 Task: Visit on life page and check hows the life of NVIDIA
Action: Mouse moved to (619, 80)
Screenshot: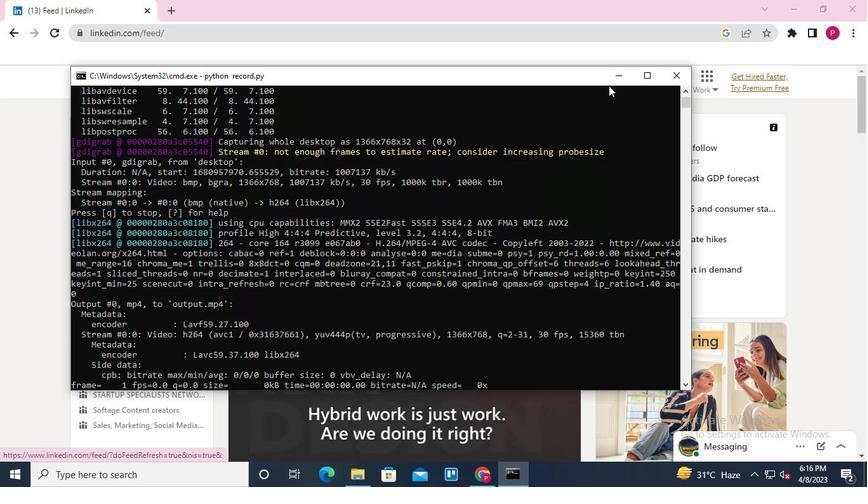 
Action: Mouse pressed left at (619, 80)
Screenshot: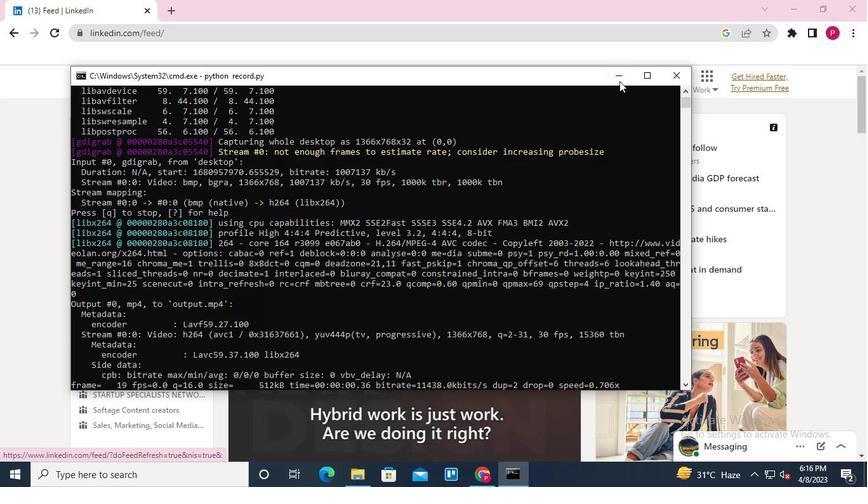 
Action: Mouse moved to (208, 76)
Screenshot: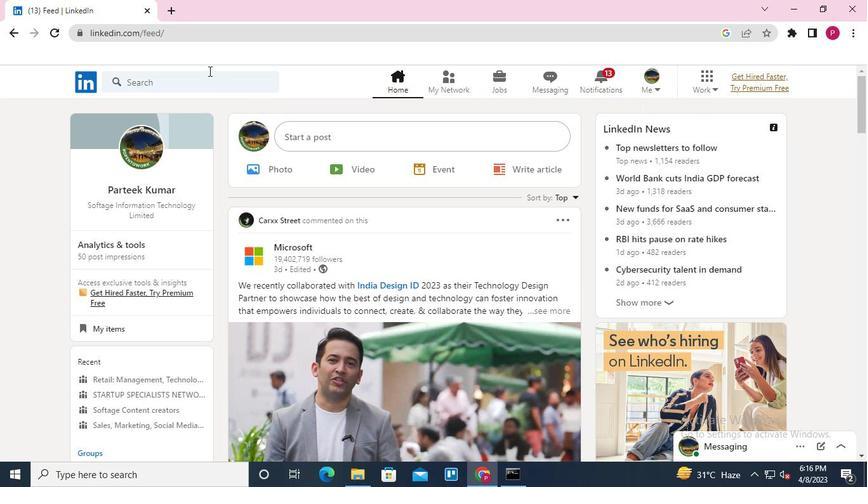 
Action: Mouse pressed left at (208, 76)
Screenshot: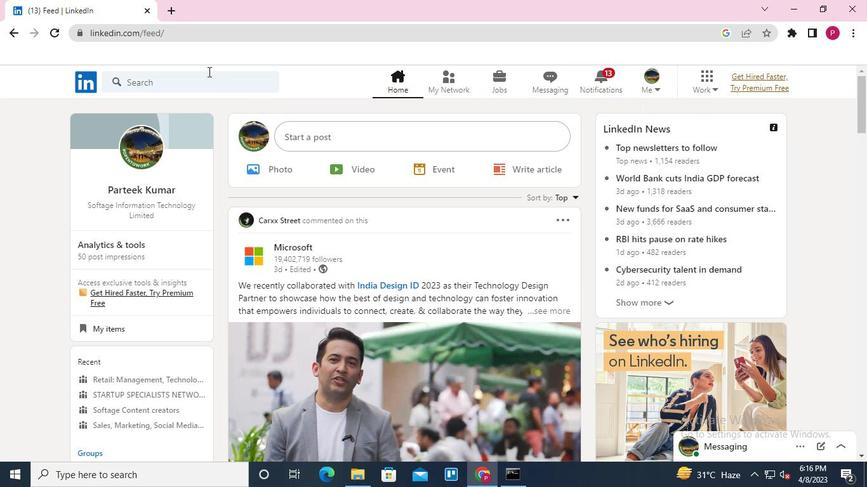 
Action: Keyboard Key.shift
Screenshot: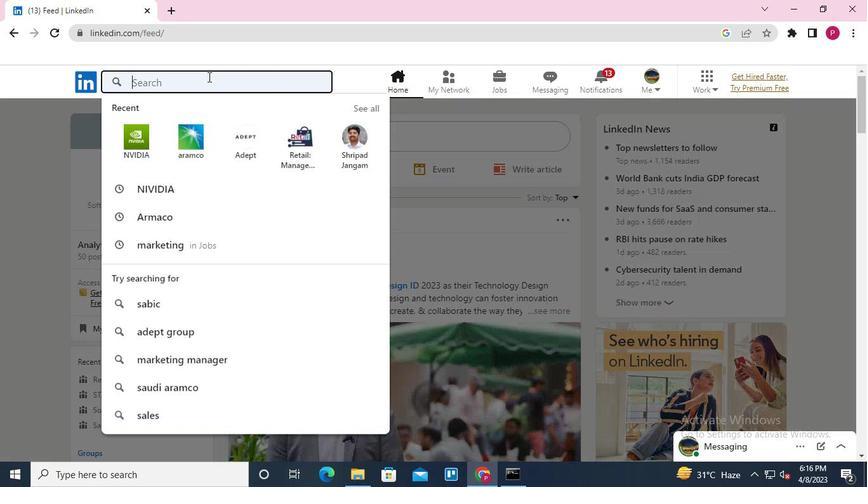 
Action: Keyboard N
Screenshot: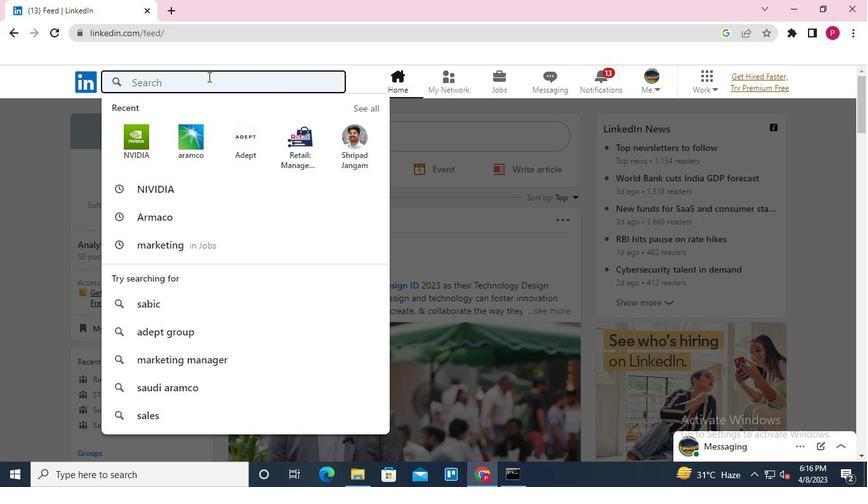 
Action: Keyboard V
Screenshot: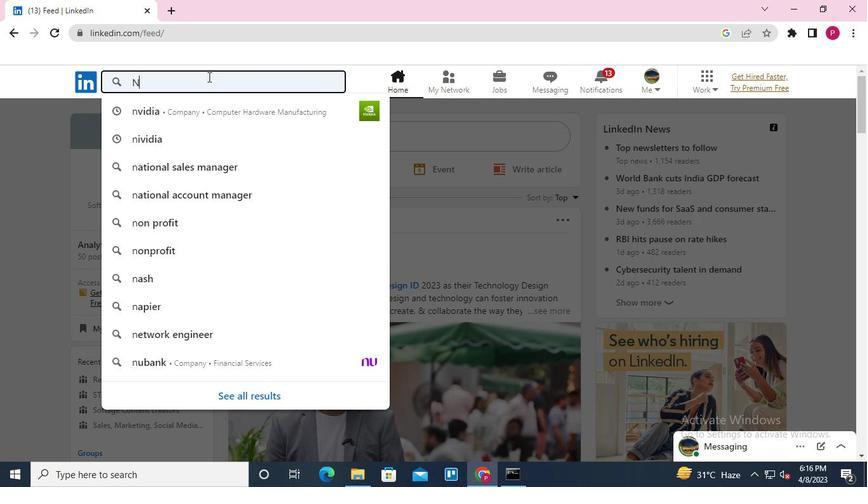 
Action: Keyboard I
Screenshot: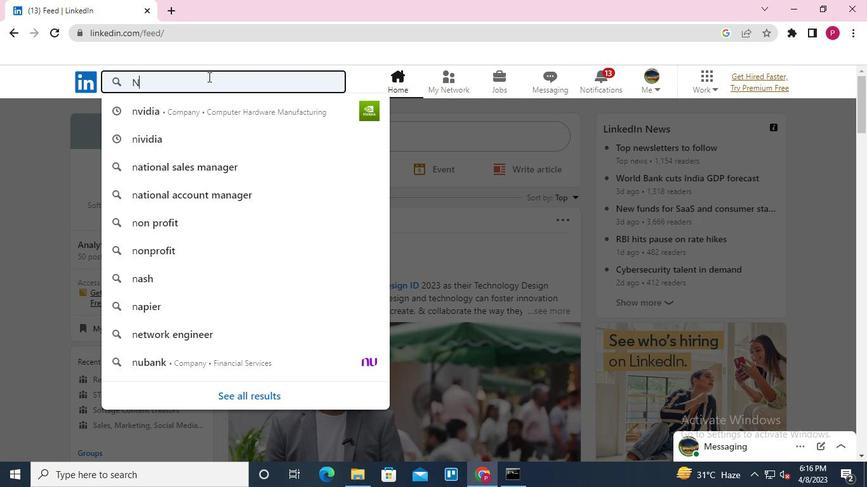 
Action: Keyboard D
Screenshot: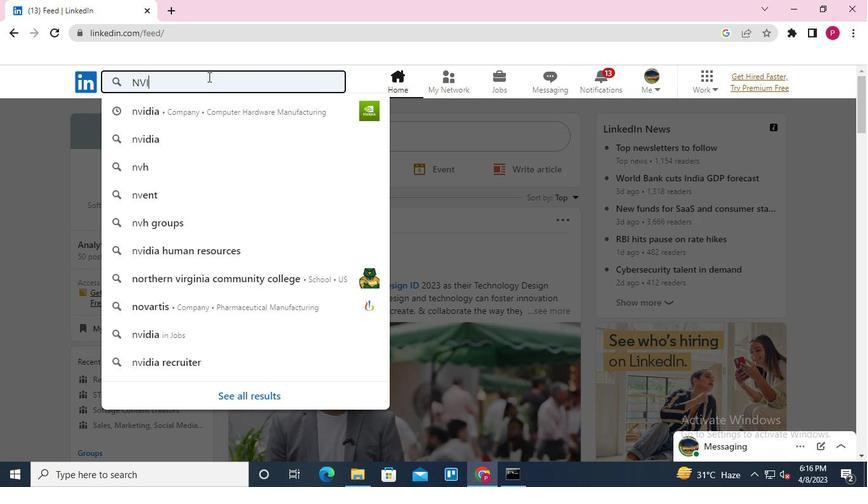 
Action: Keyboard I
Screenshot: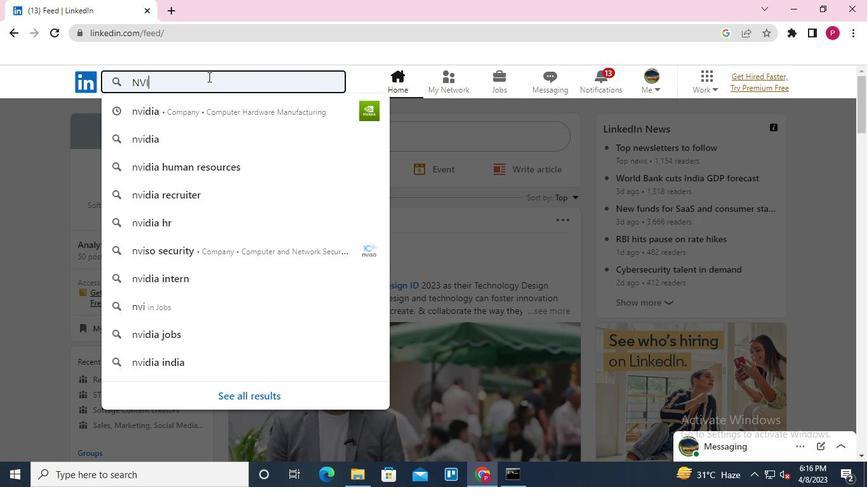 
Action: Keyboard A
Screenshot: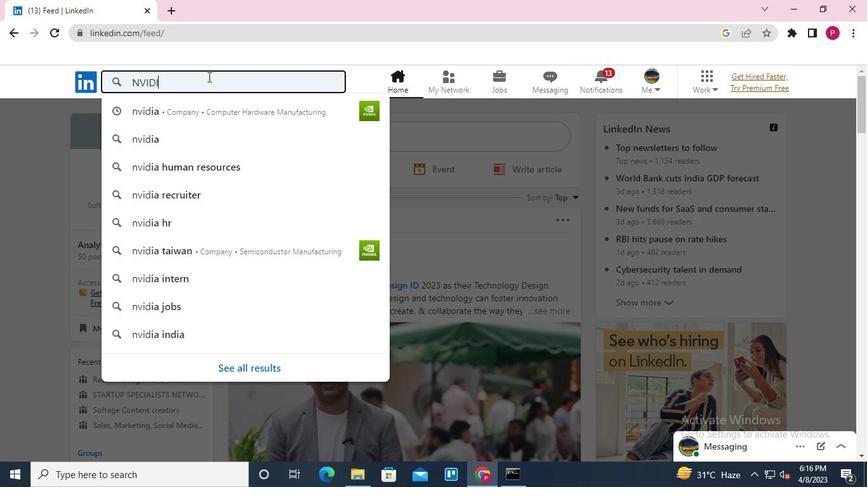 
Action: Keyboard Key.enter
Screenshot: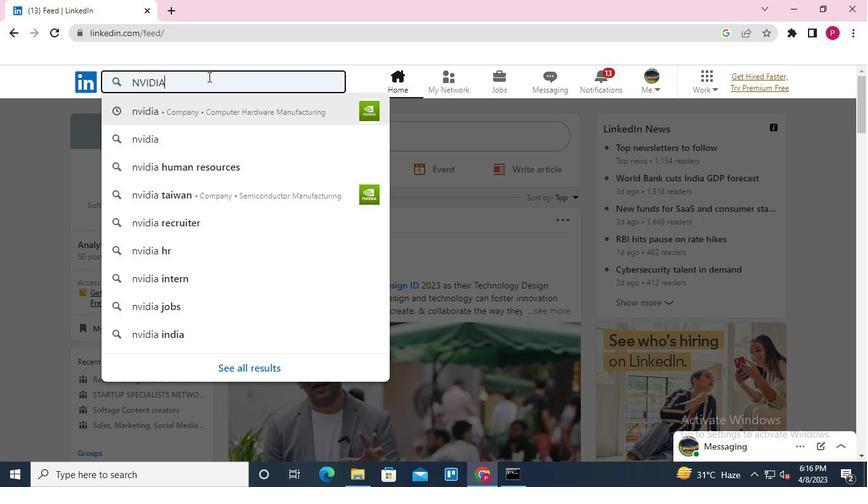 
Action: Mouse moved to (160, 175)
Screenshot: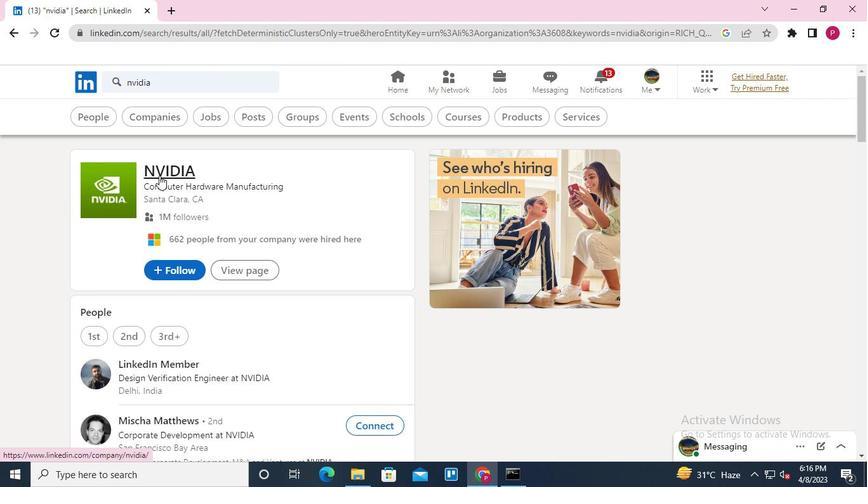 
Action: Mouse pressed left at (160, 175)
Screenshot: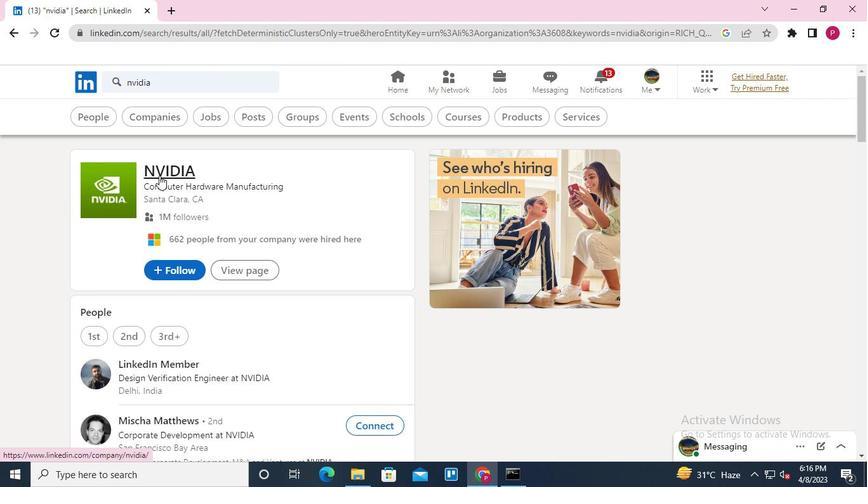 
Action: Mouse moved to (280, 268)
Screenshot: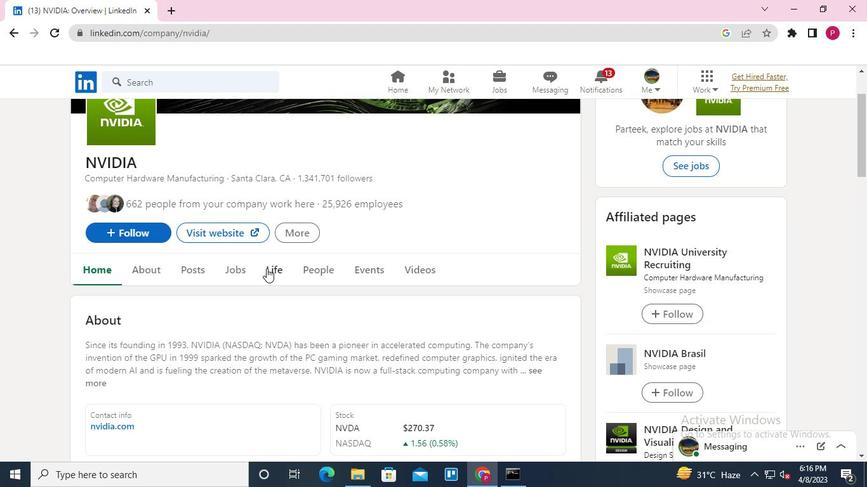 
Action: Mouse pressed left at (280, 268)
Screenshot: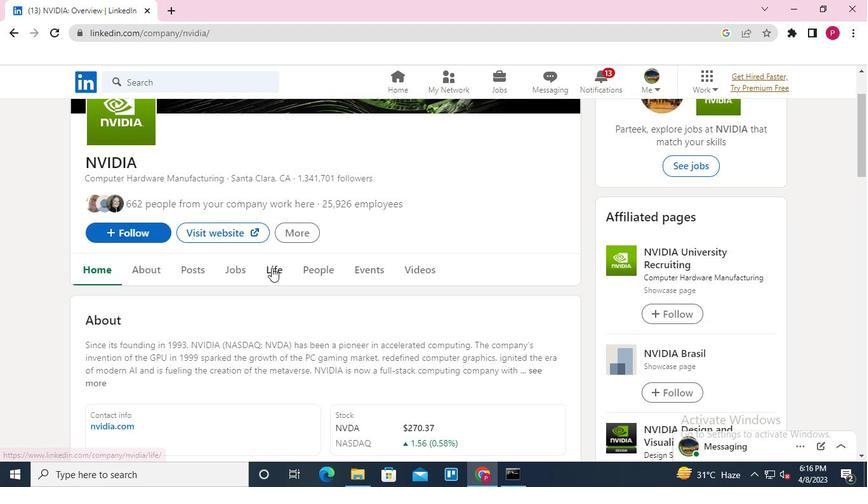 
Action: Mouse moved to (323, 300)
Screenshot: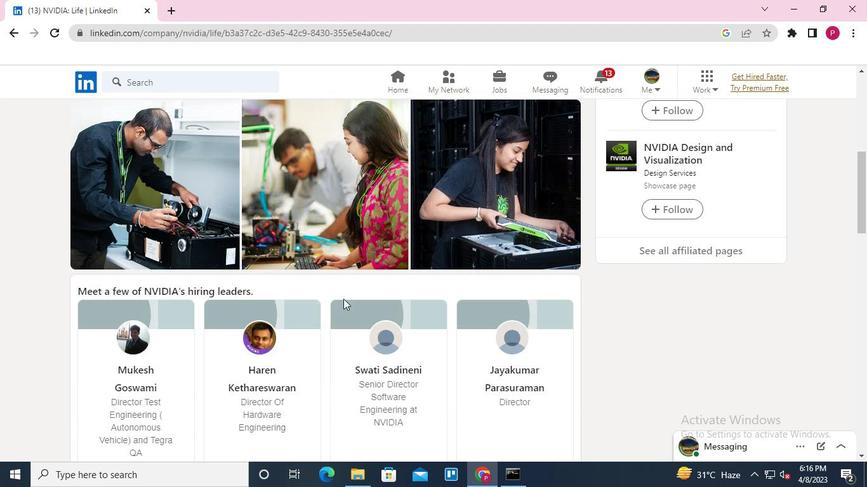 
Action: Keyboard Key.alt_l
Screenshot: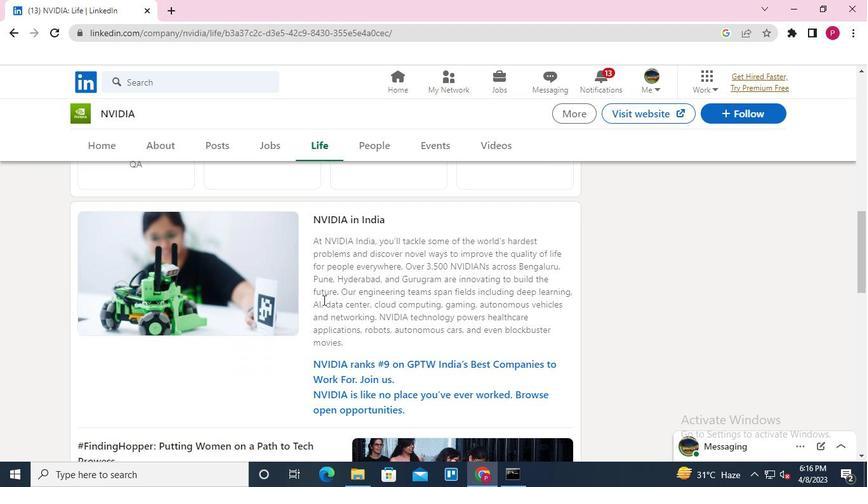 
Action: Keyboard Key.tab
Screenshot: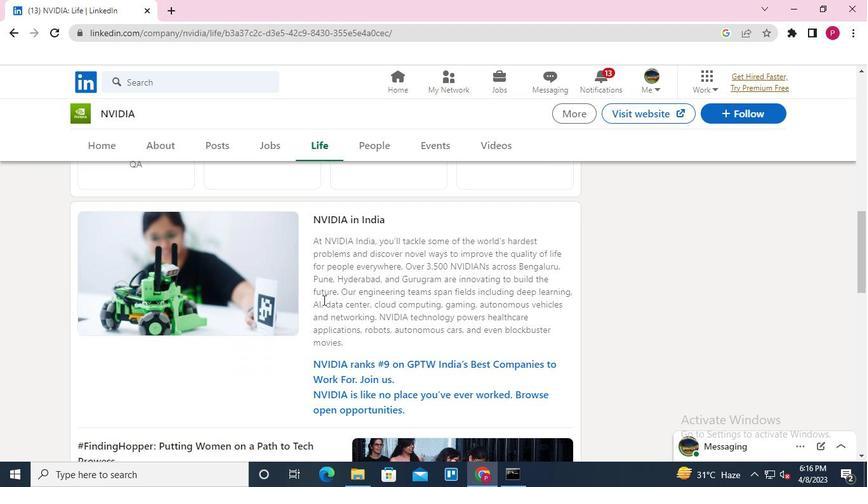 
Action: Mouse moved to (680, 76)
Screenshot: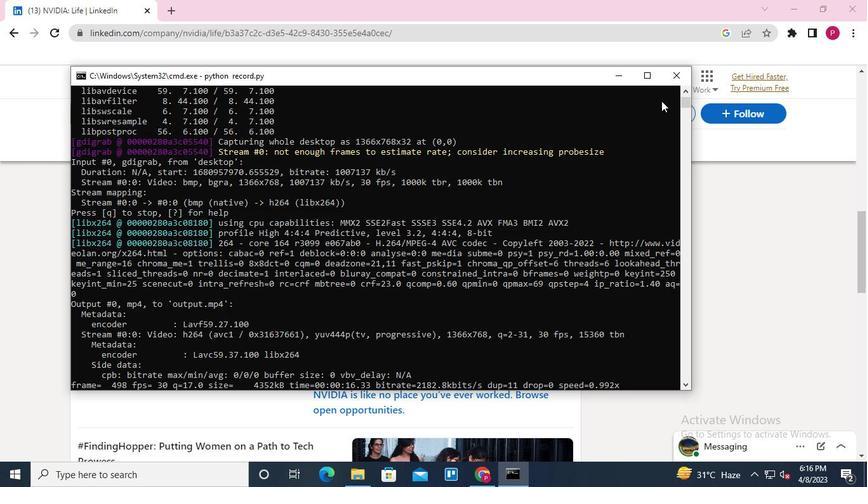 
Action: Mouse pressed left at (680, 76)
Screenshot: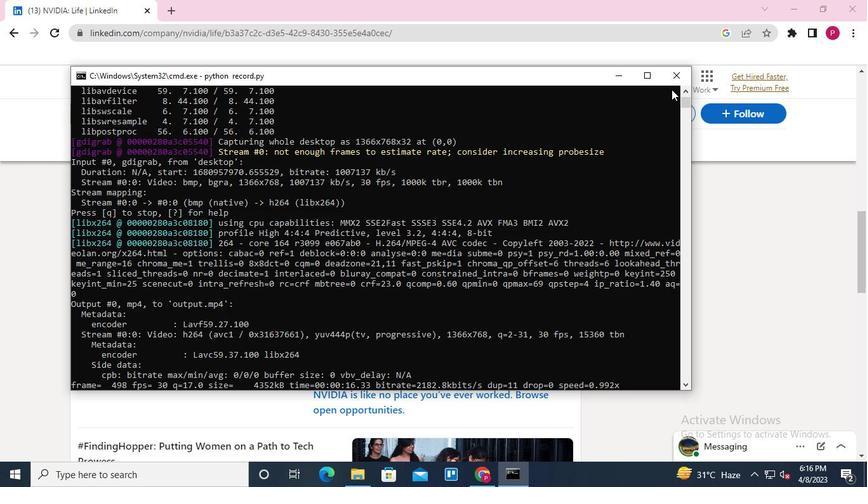 
